 Task: Use the formula "ASC" in spreadsheet "Project portfolio".
Action: Mouse moved to (126, 123)
Screenshot: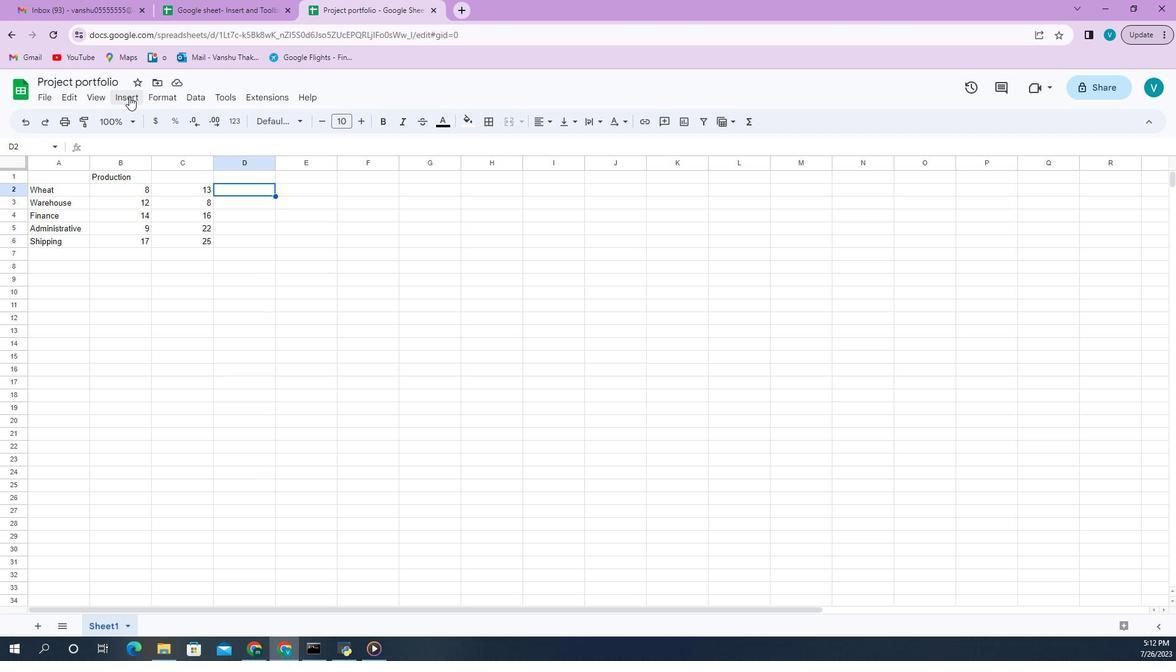 
Action: Mouse pressed left at (126, 123)
Screenshot: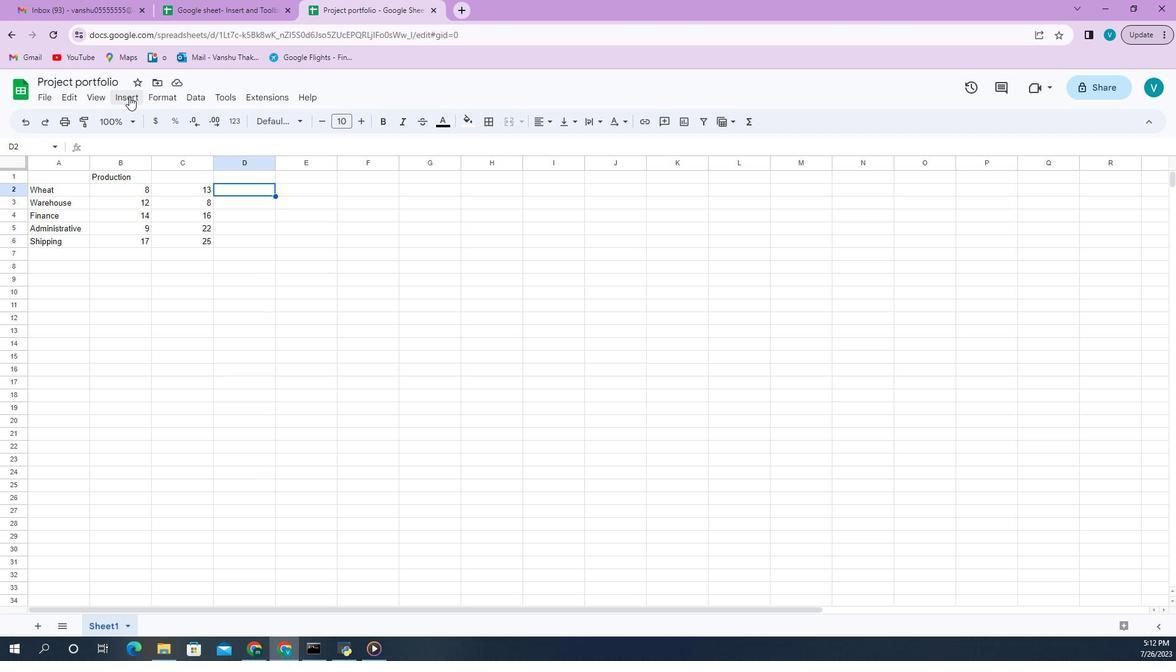 
Action: Mouse moved to (497, 316)
Screenshot: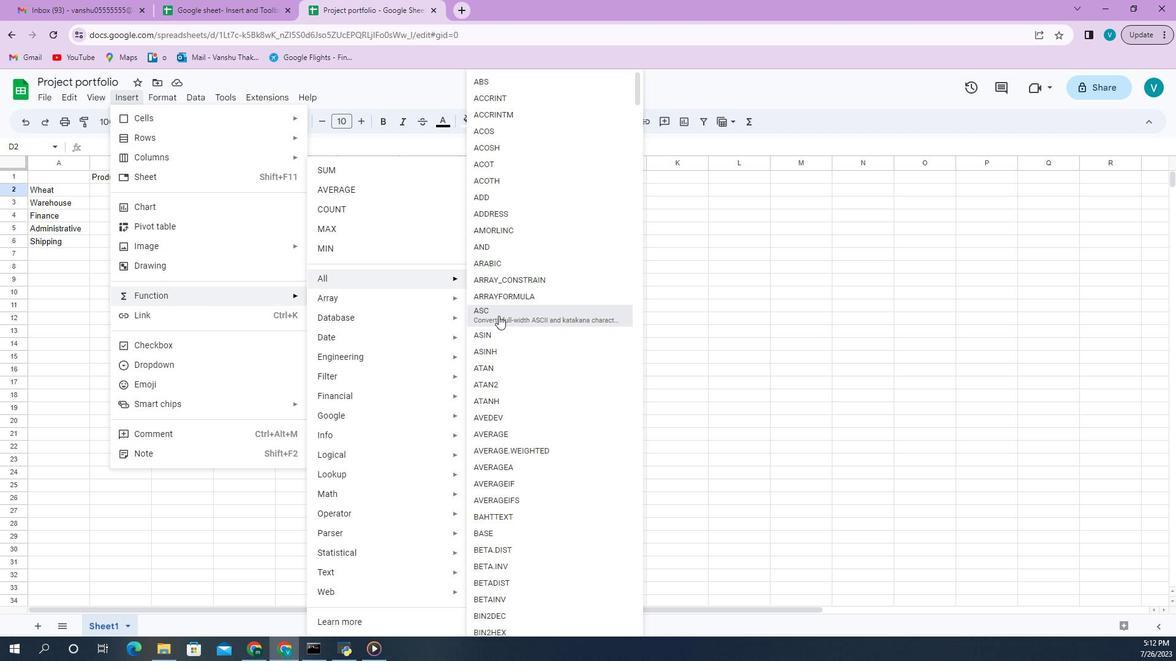 
Action: Mouse pressed left at (497, 316)
Screenshot: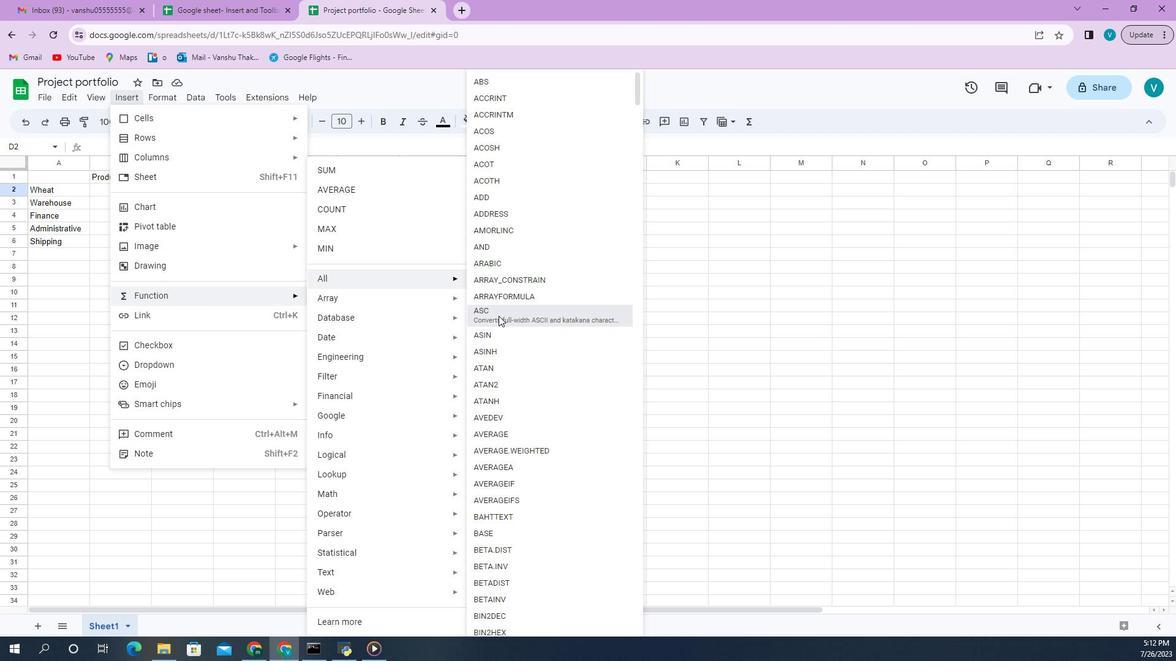 
Action: Mouse moved to (56, 205)
Screenshot: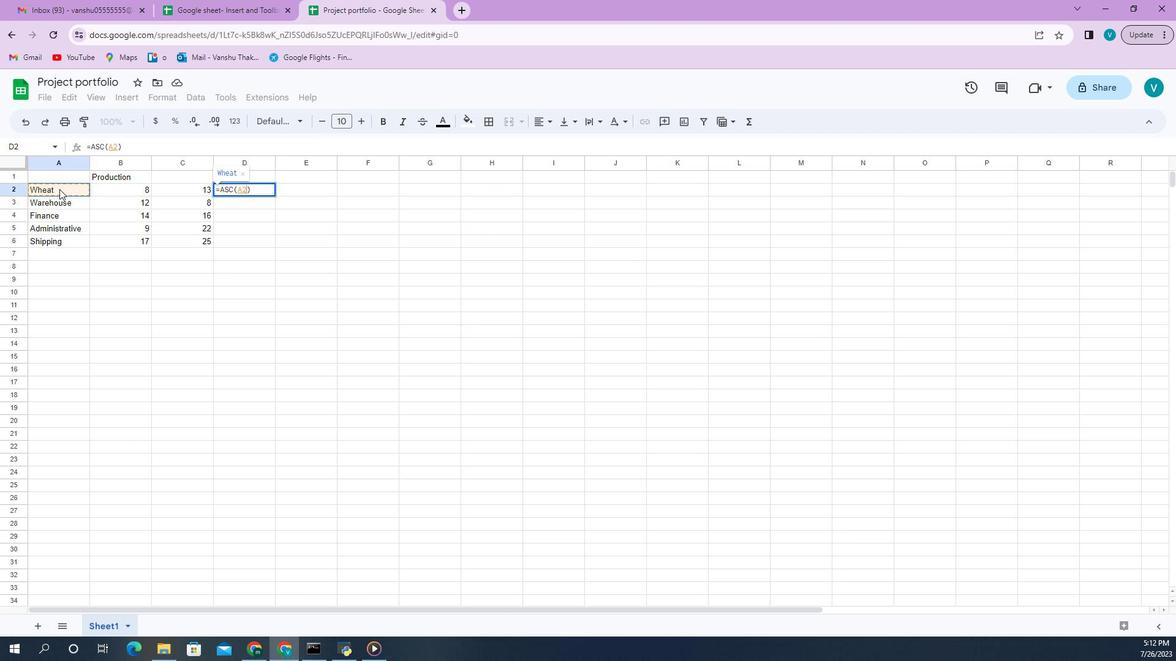 
Action: Mouse pressed left at (56, 205)
Screenshot: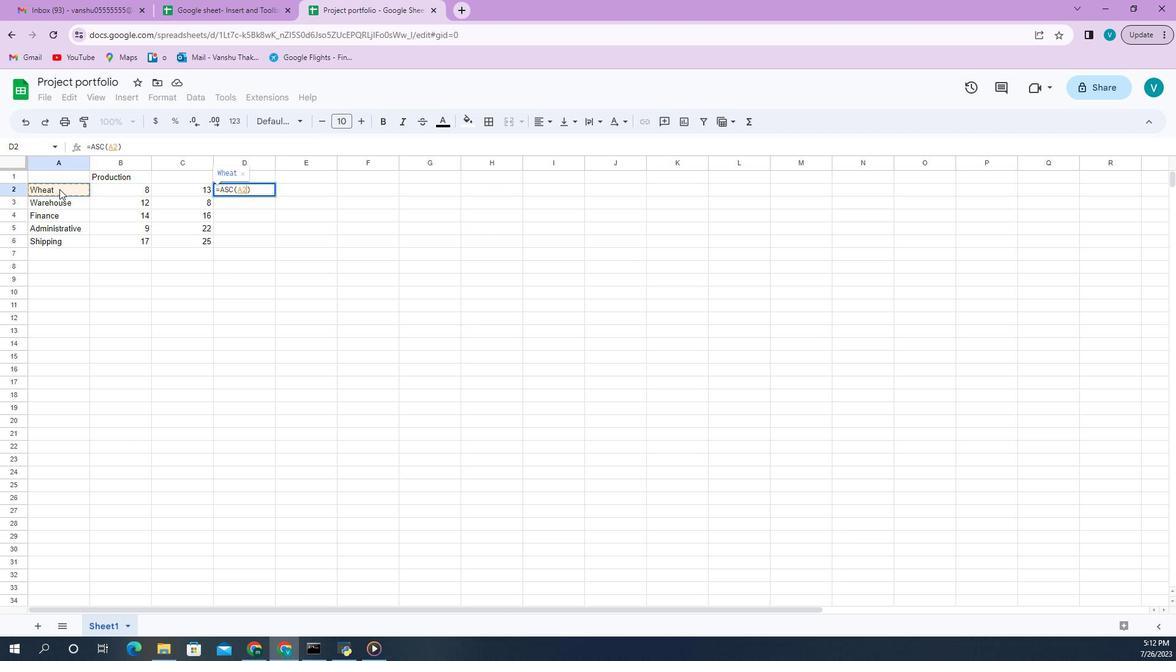 
Action: Key pressed <Key.enter>
Screenshot: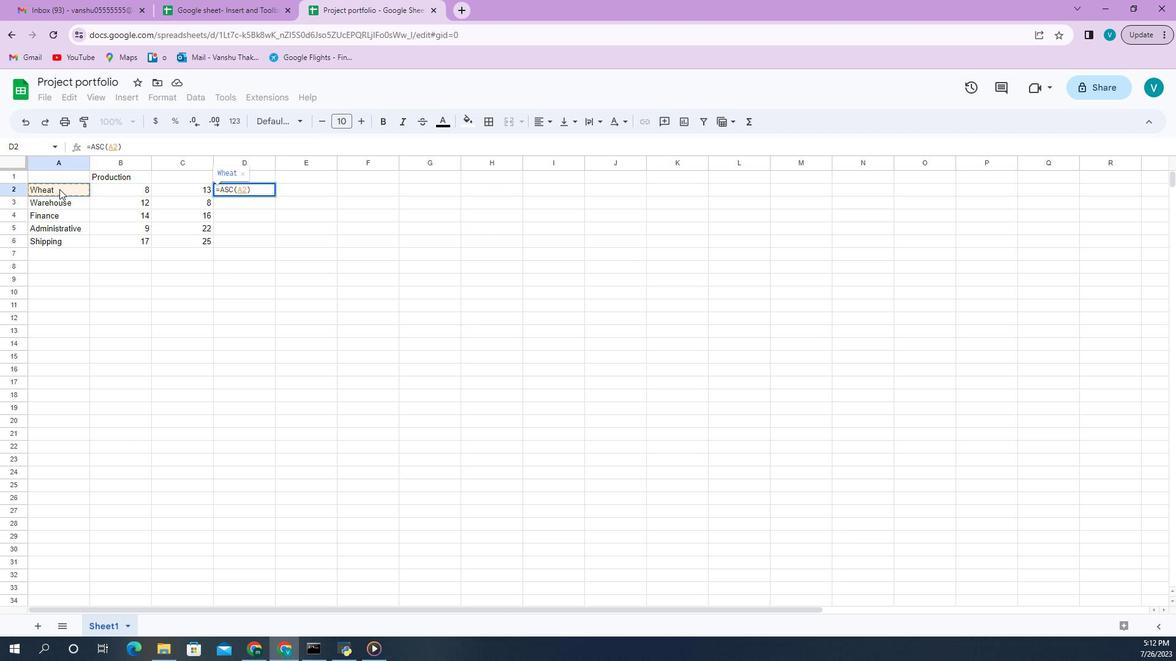 
